 Task: Use the formula "MROUND" in spreadsheet "Project portfolio".
Action: Mouse moved to (146, 99)
Screenshot: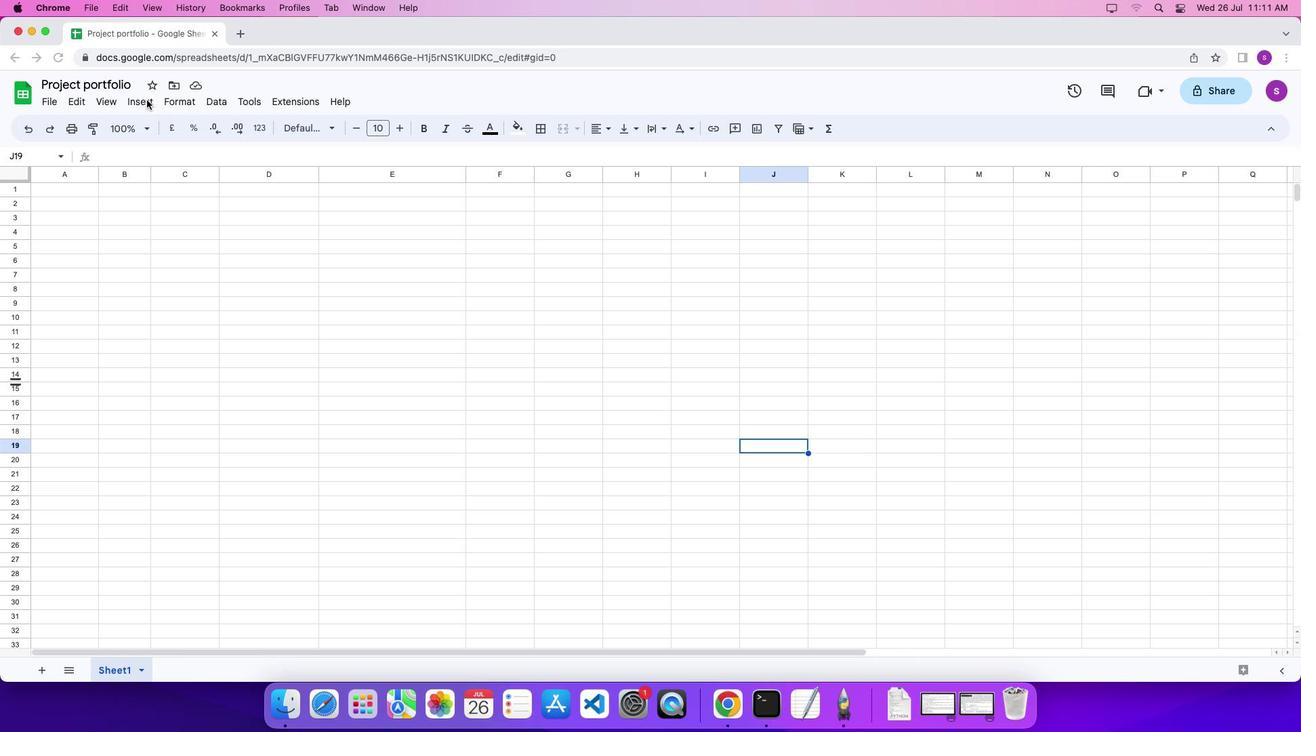 
Action: Mouse pressed left at (146, 99)
Screenshot: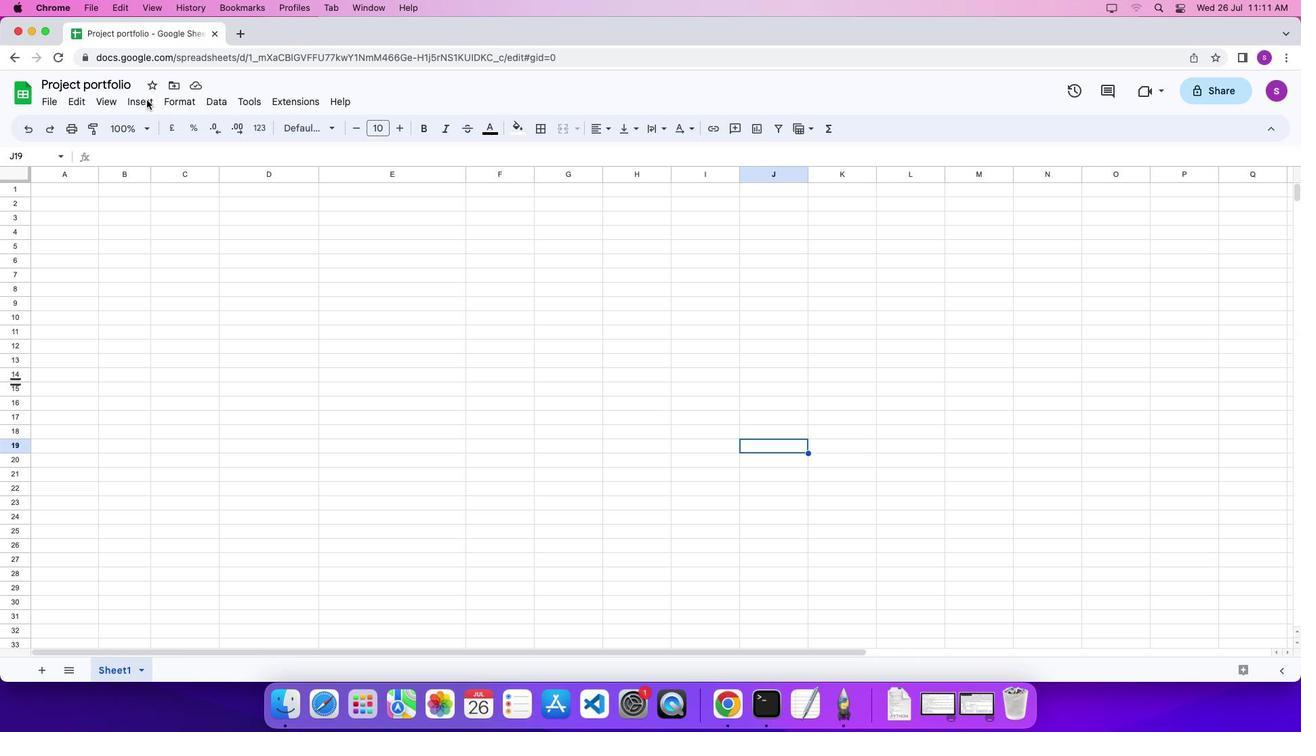 
Action: Mouse pressed left at (146, 99)
Screenshot: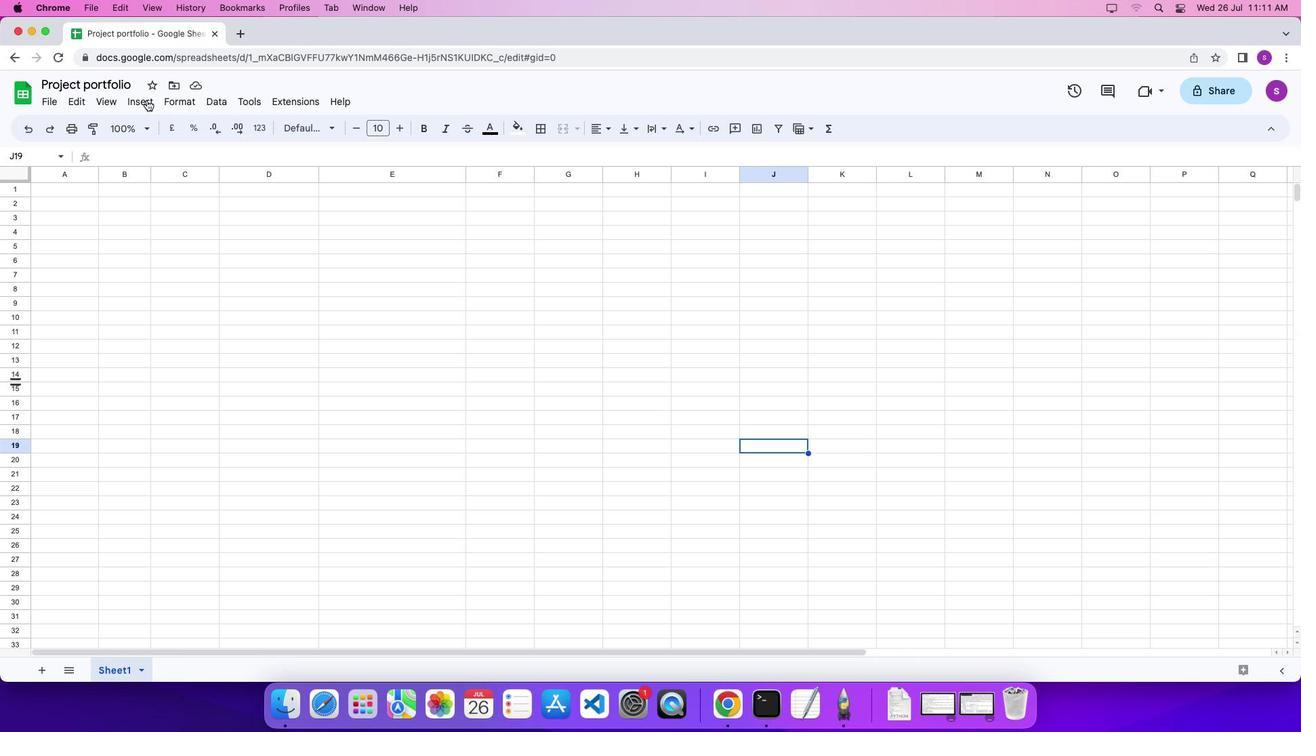 
Action: Mouse moved to (145, 103)
Screenshot: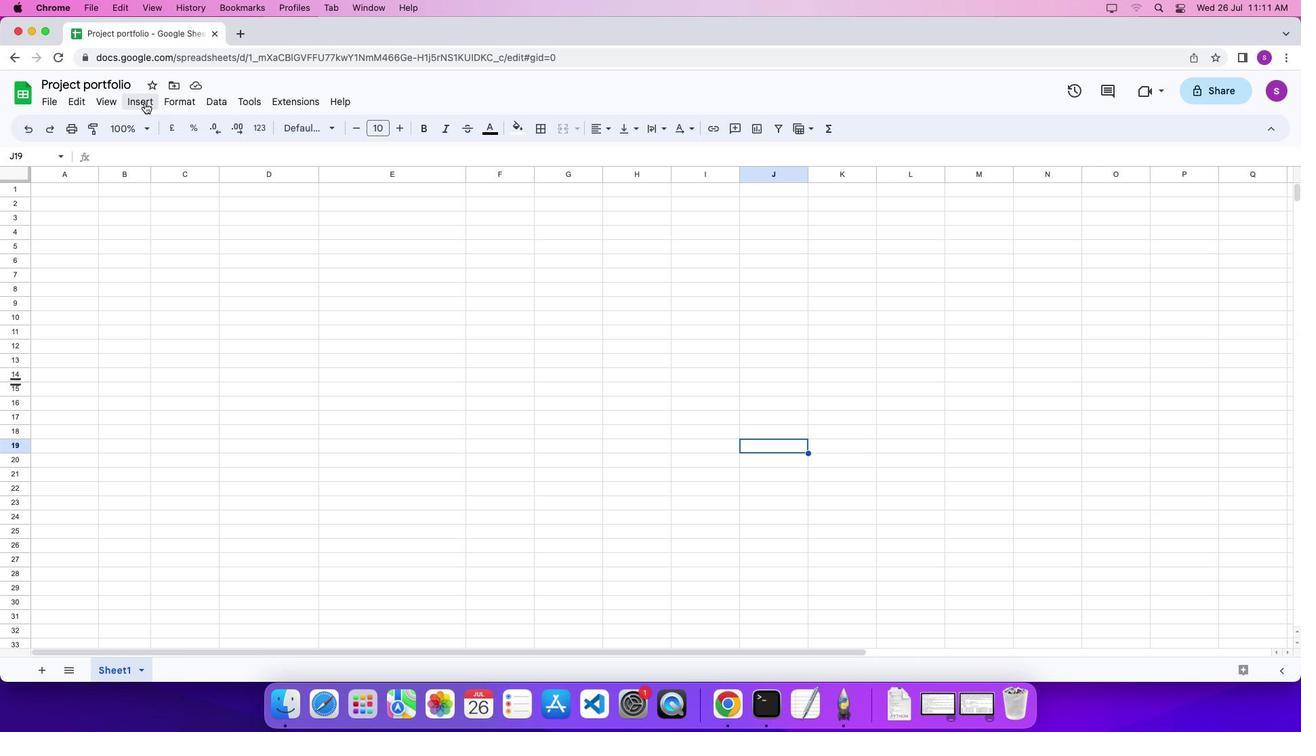 
Action: Mouse pressed left at (145, 103)
Screenshot: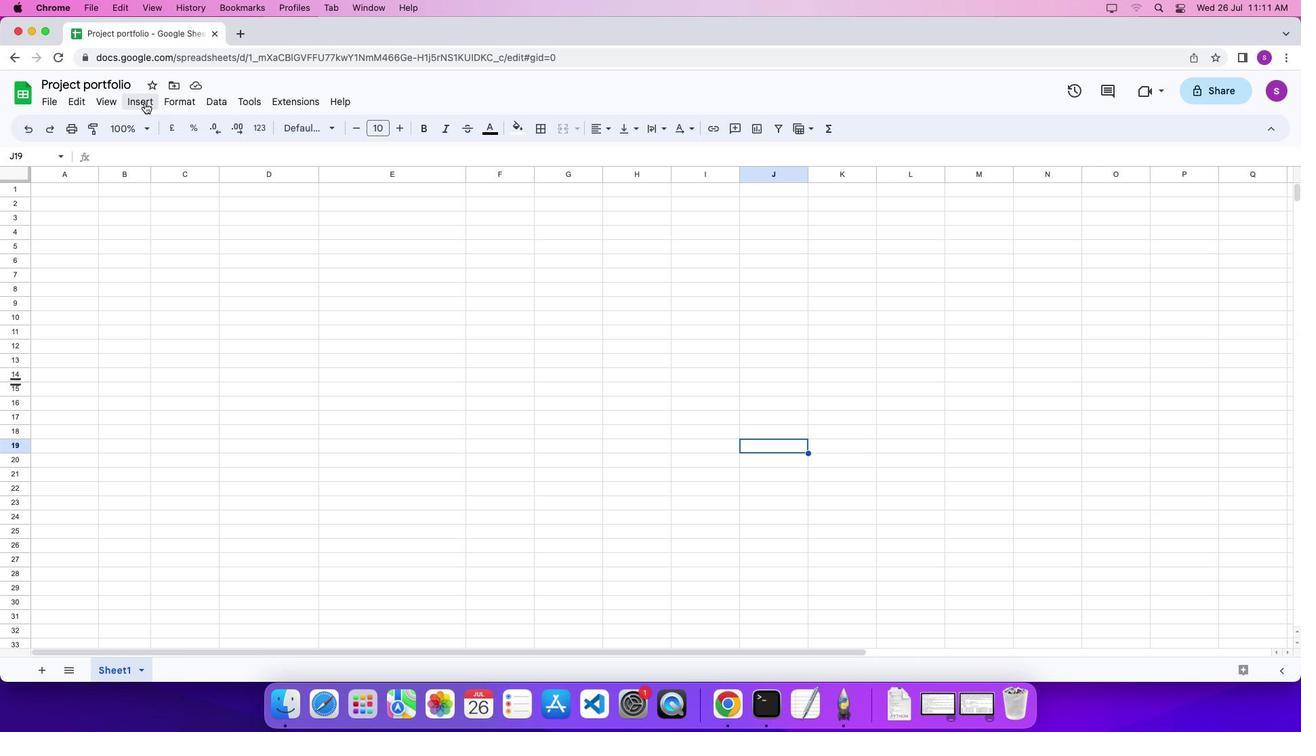 
Action: Mouse moved to (571, 633)
Screenshot: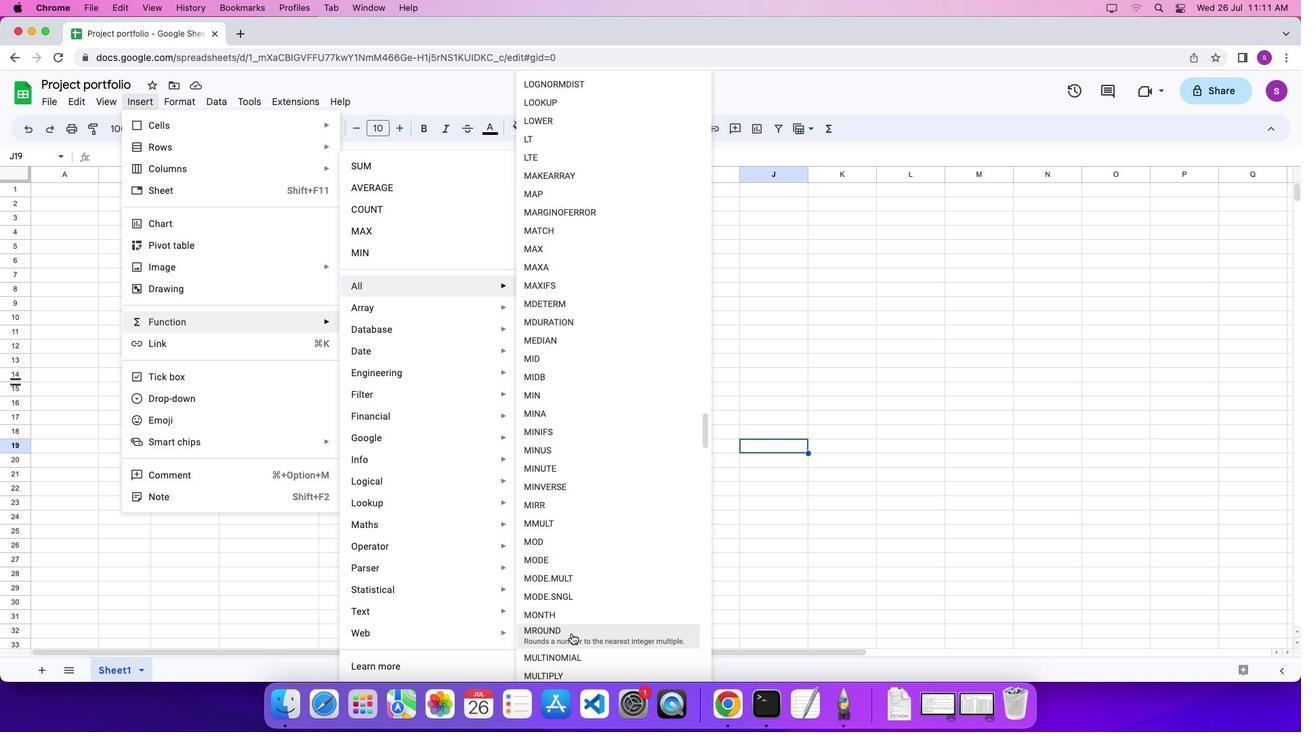 
Action: Mouse pressed left at (571, 633)
Screenshot: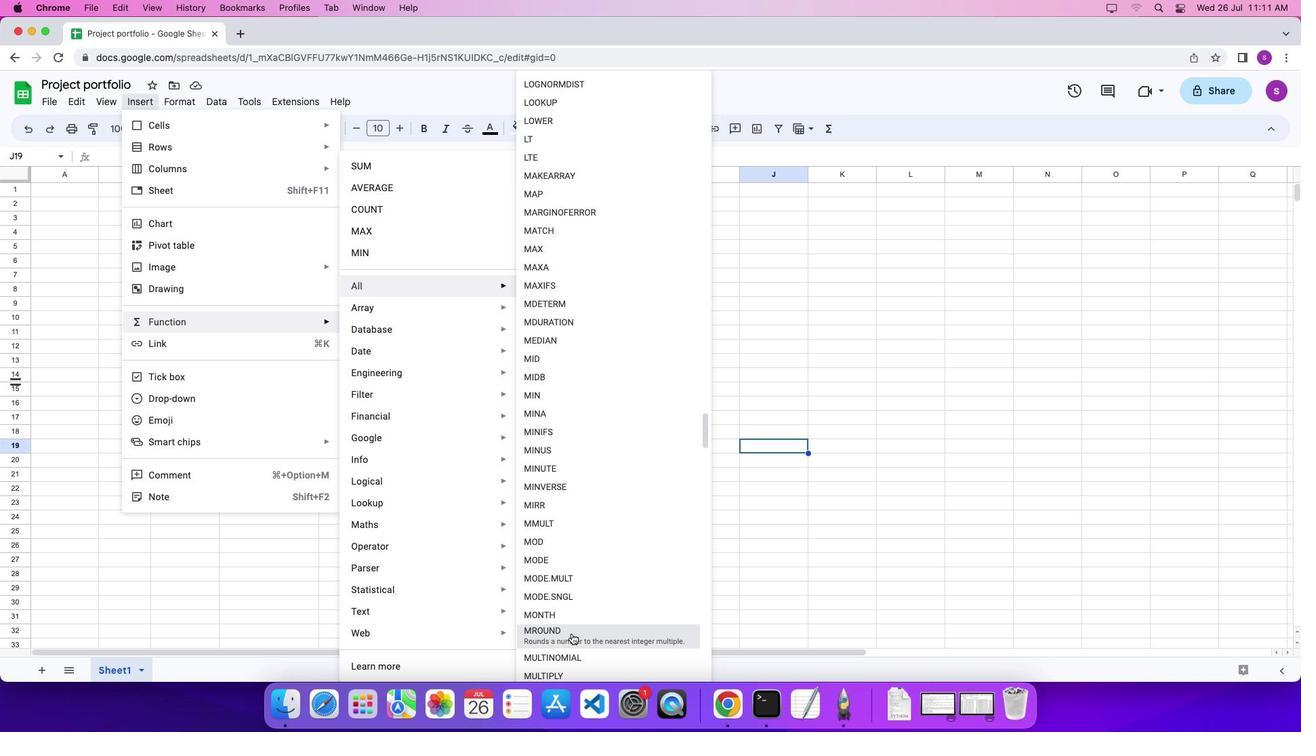 
Action: Mouse moved to (572, 589)
Screenshot: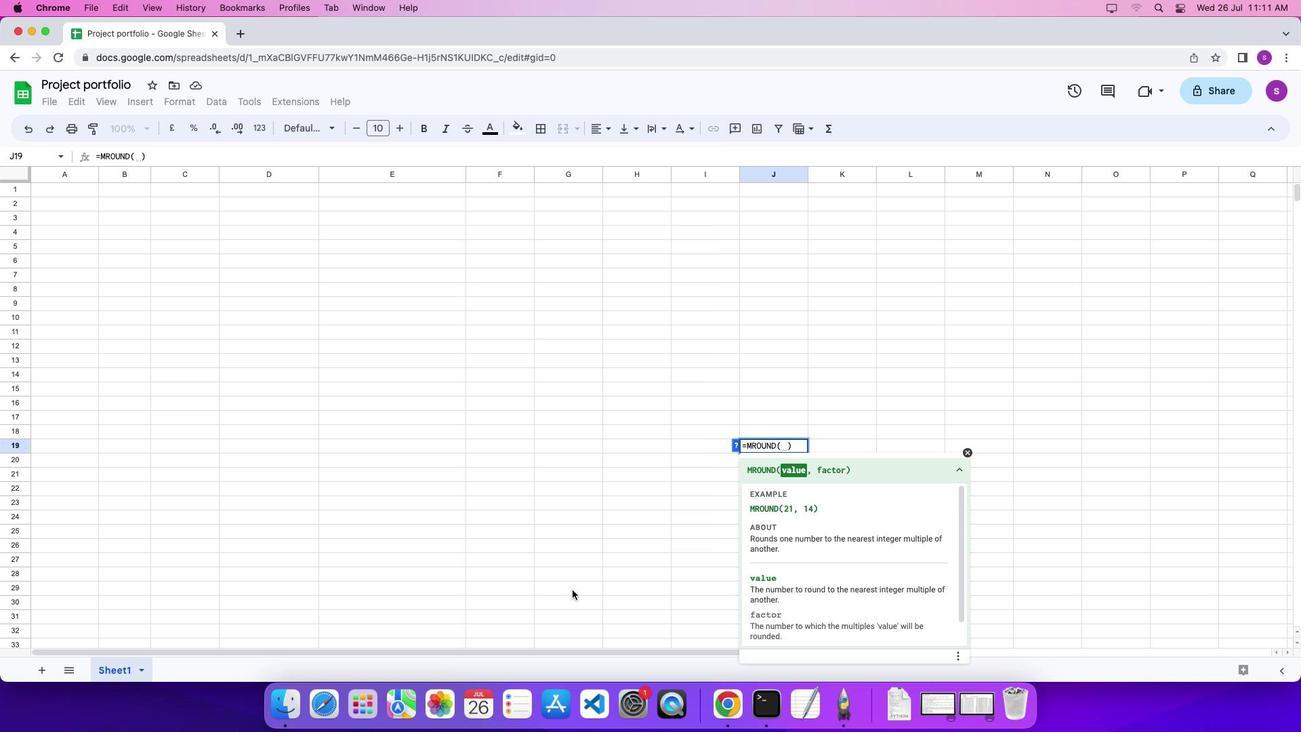 
Action: Key pressed '1''0'',''3''\x03'
Screenshot: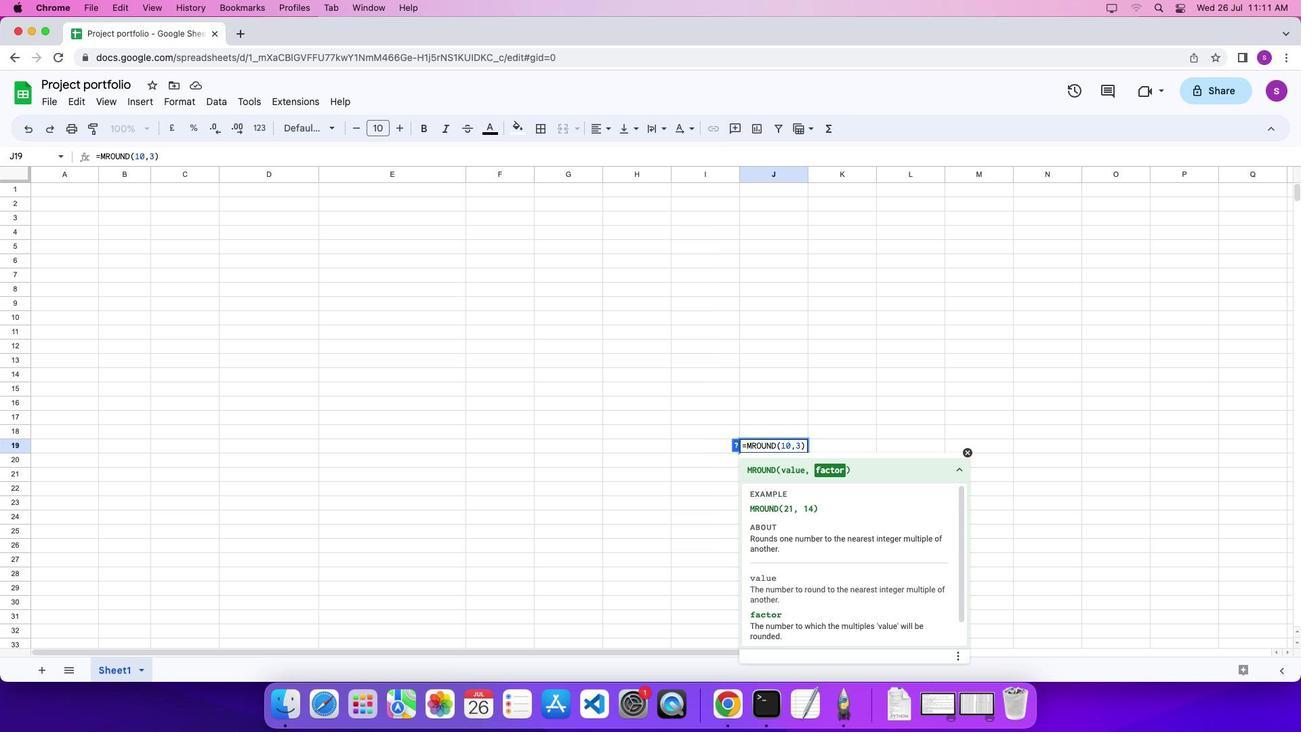 
